 Task: Edit the product list created by users
Action: Mouse moved to (222, 204)
Screenshot: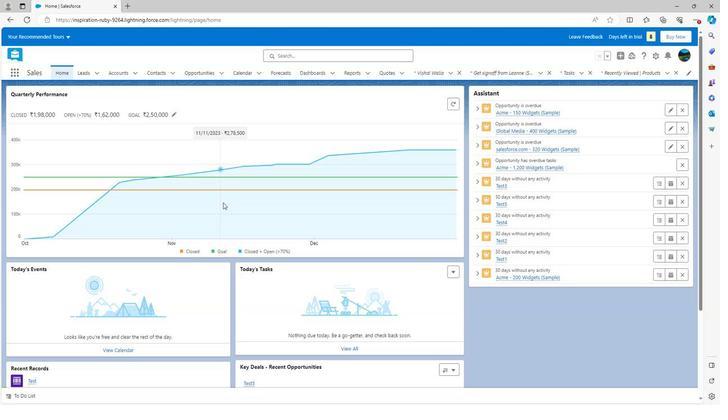
Action: Mouse scrolled (222, 203) with delta (0, 0)
Screenshot: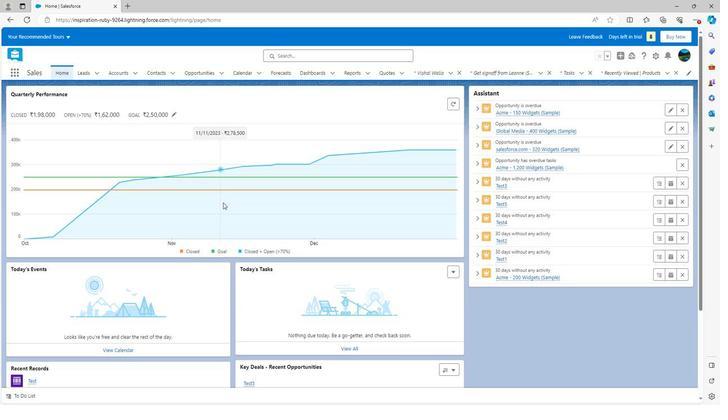 
Action: Mouse scrolled (222, 203) with delta (0, 0)
Screenshot: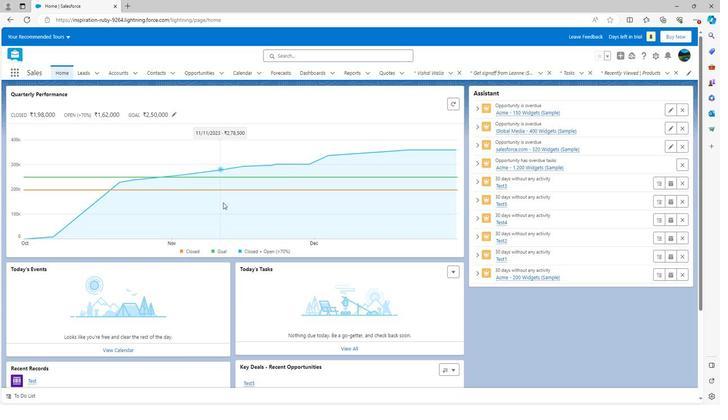 
Action: Mouse scrolled (222, 203) with delta (0, 0)
Screenshot: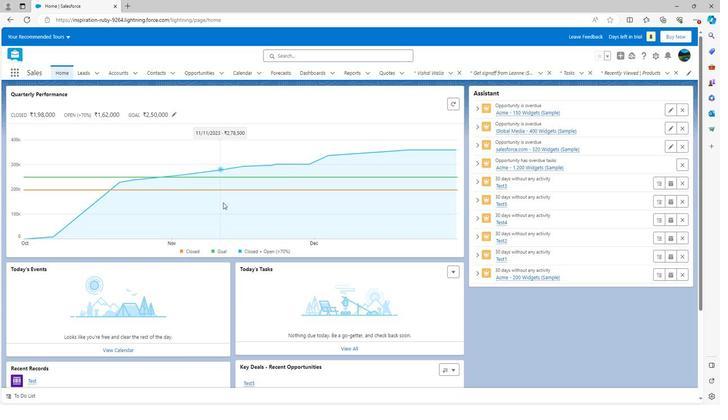 
Action: Mouse scrolled (222, 203) with delta (0, 0)
Screenshot: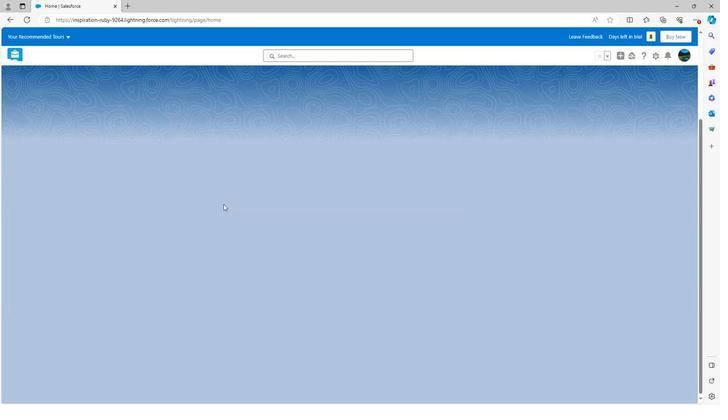 
Action: Mouse scrolled (222, 203) with delta (0, 0)
Screenshot: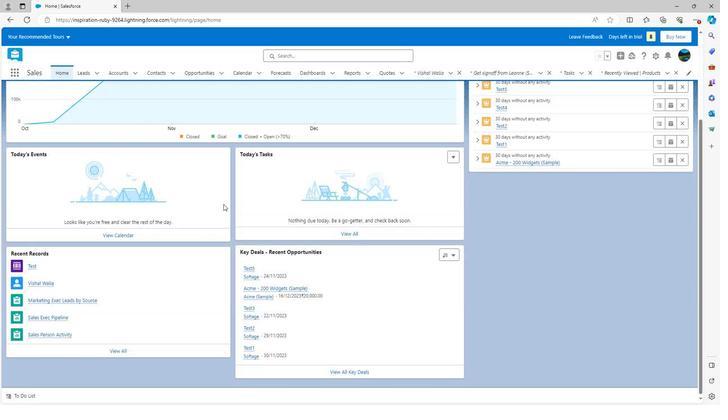 
Action: Mouse scrolled (222, 204) with delta (0, 0)
Screenshot: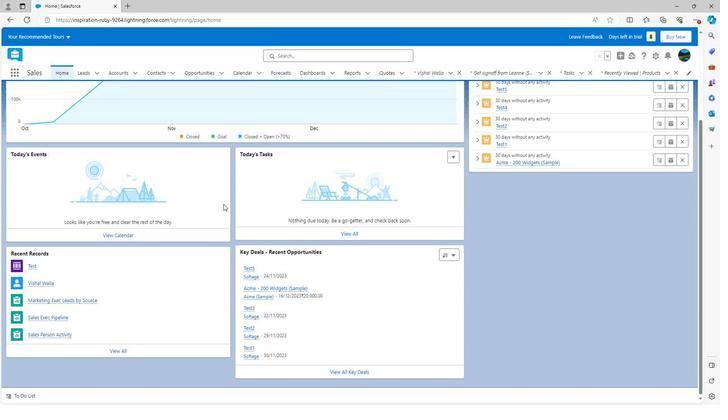 
Action: Mouse scrolled (222, 204) with delta (0, 0)
Screenshot: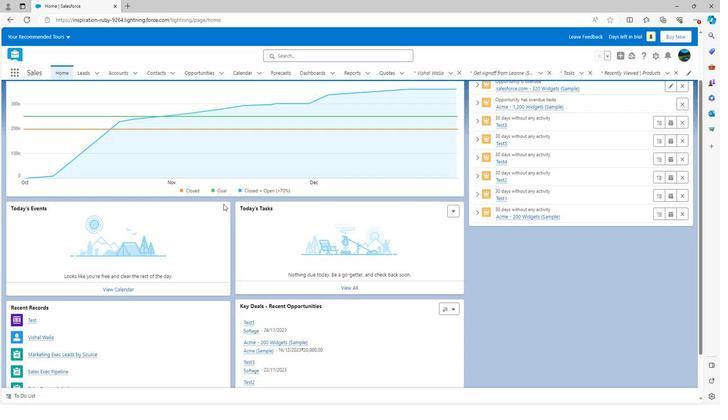 
Action: Mouse scrolled (222, 204) with delta (0, 0)
Screenshot: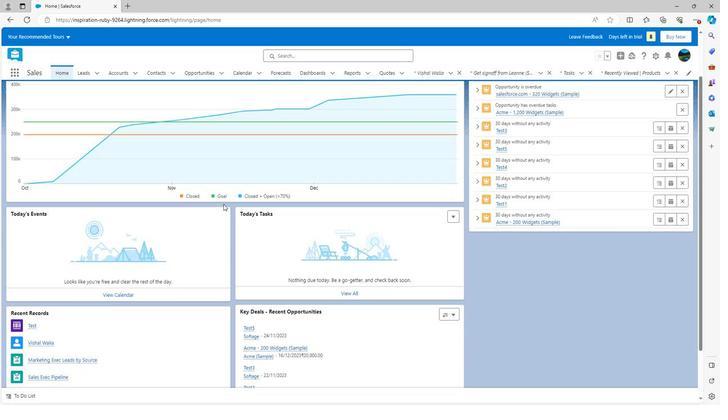 
Action: Mouse scrolled (222, 204) with delta (0, 0)
Screenshot: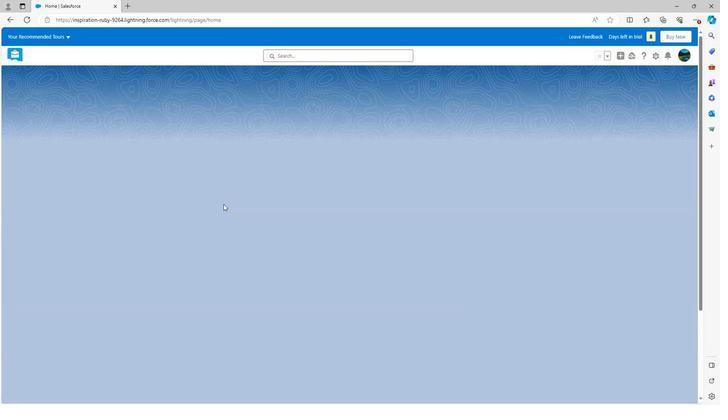 
Action: Mouse scrolled (222, 204) with delta (0, 0)
Screenshot: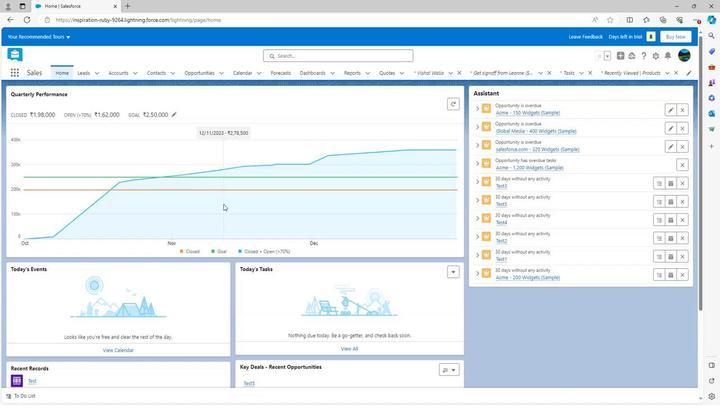 
Action: Mouse scrolled (222, 204) with delta (0, 0)
Screenshot: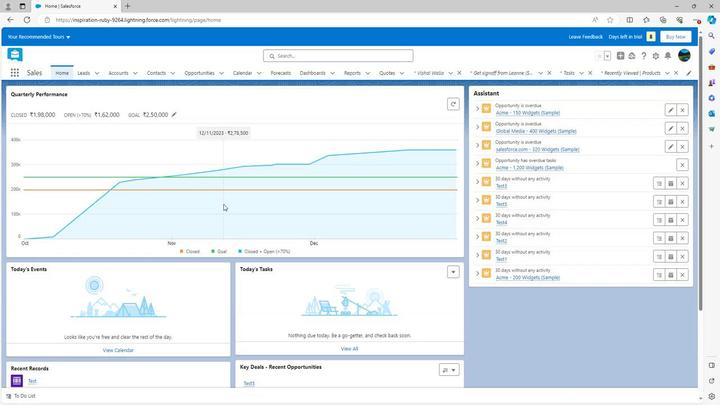 
Action: Mouse moved to (648, 73)
Screenshot: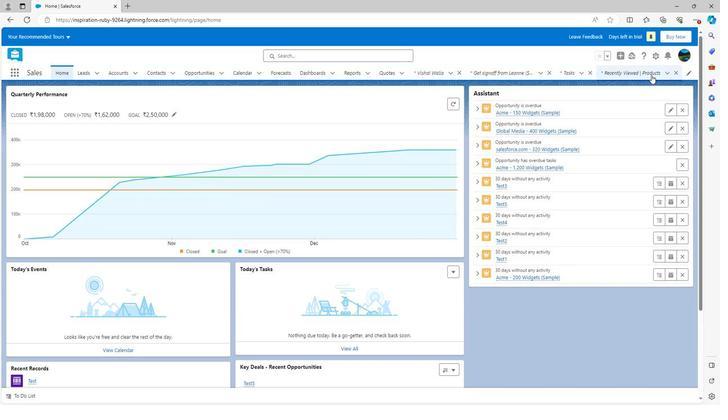 
Action: Mouse pressed left at (648, 73)
Screenshot: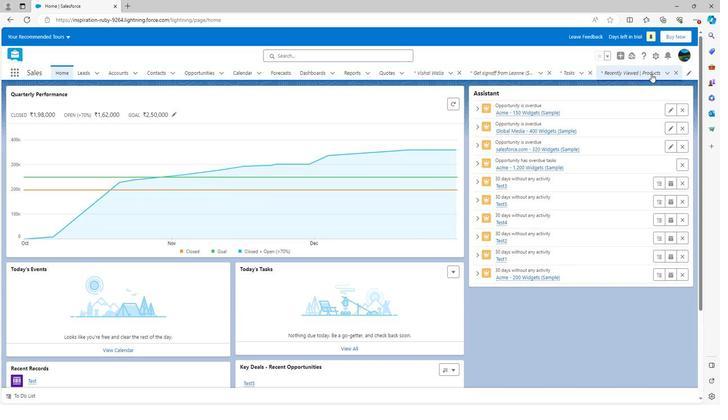 
Action: Mouse moved to (661, 112)
Screenshot: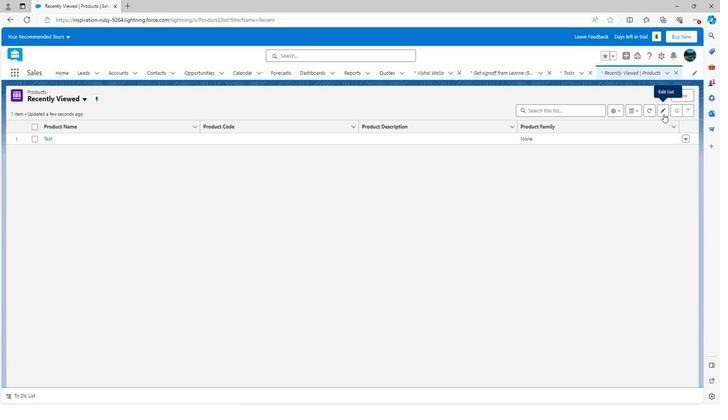 
Action: Mouse pressed left at (661, 112)
Screenshot: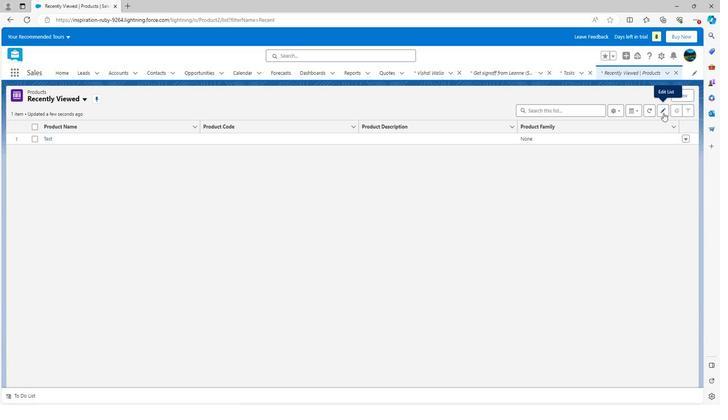
Action: Mouse moved to (394, 52)
Screenshot: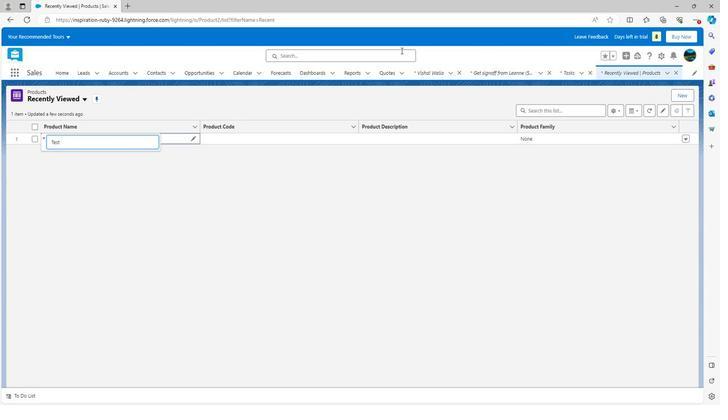
Action: Key pressed 1234
Screenshot: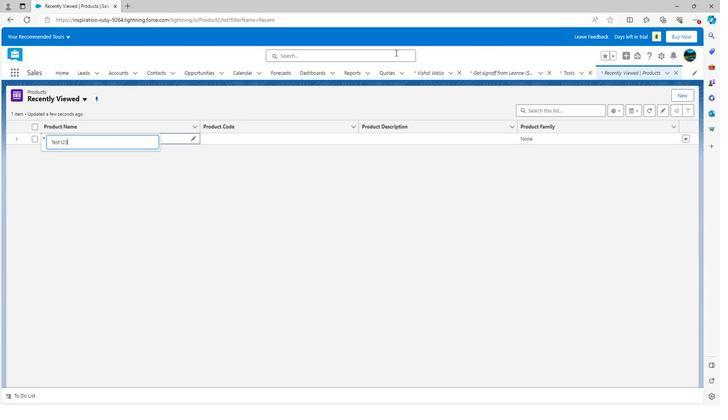 
Action: Mouse moved to (148, 219)
Screenshot: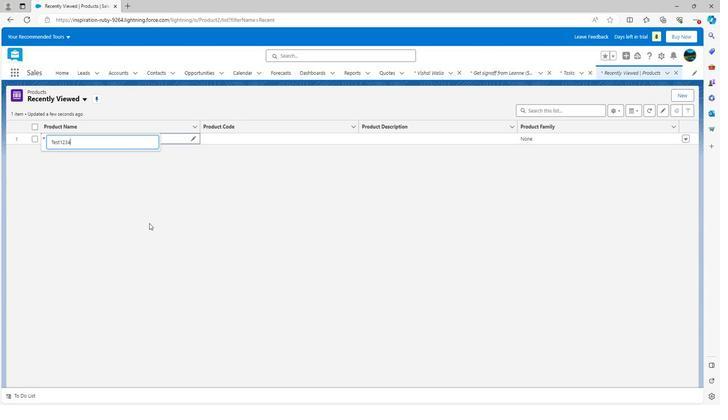 
Action: Mouse pressed left at (148, 219)
Screenshot: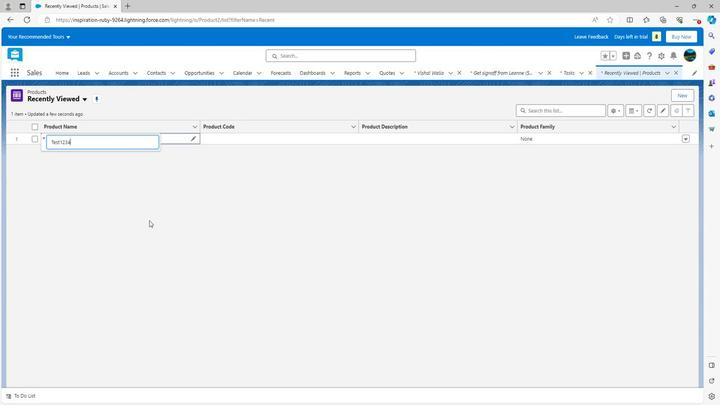 
Action: Mouse moved to (367, 376)
Screenshot: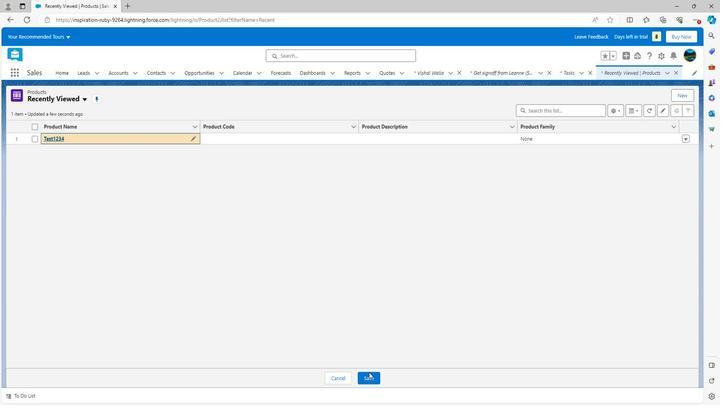 
Action: Mouse pressed left at (367, 376)
Screenshot: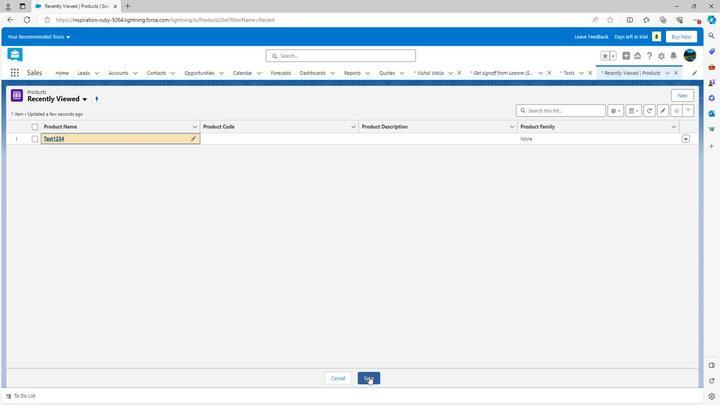 
Action: Mouse moved to (485, 198)
Screenshot: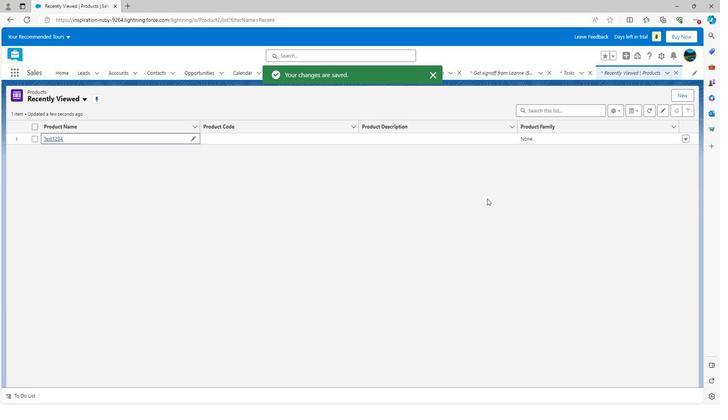 
